 Task: Create List Copyrights in Board IT Support Solutions to Workspace Creative Direction. Create List Employment Law in Board Sales Funnel Optimization to Workspace Creative Direction. Create List Commercial Law in Board Customer Segmentation and Targeting Strategy to Workspace Creative Direction
Action: Mouse moved to (77, 293)
Screenshot: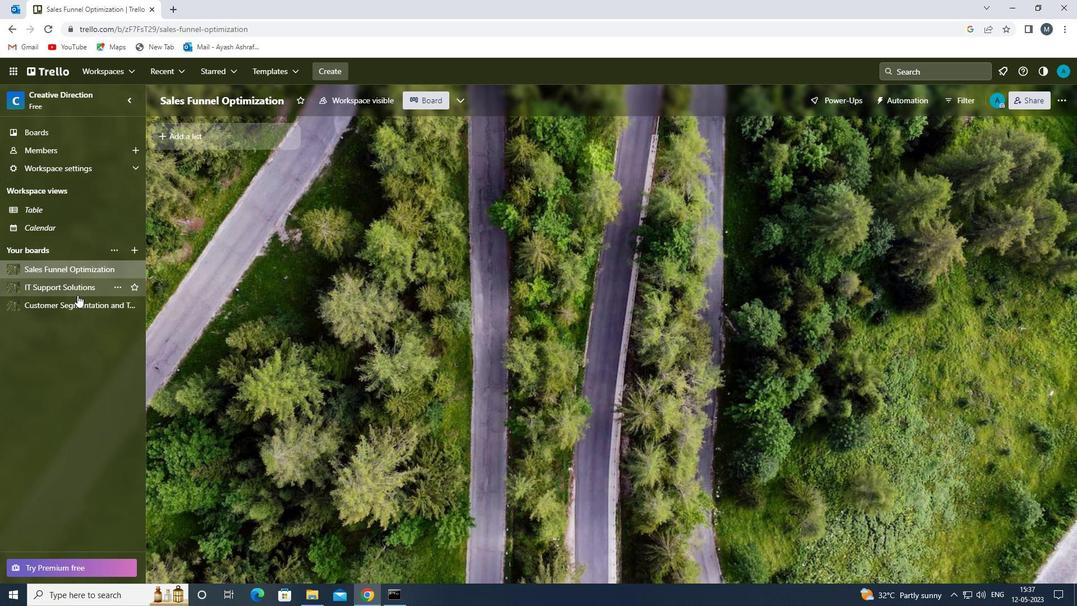 
Action: Mouse pressed left at (77, 293)
Screenshot: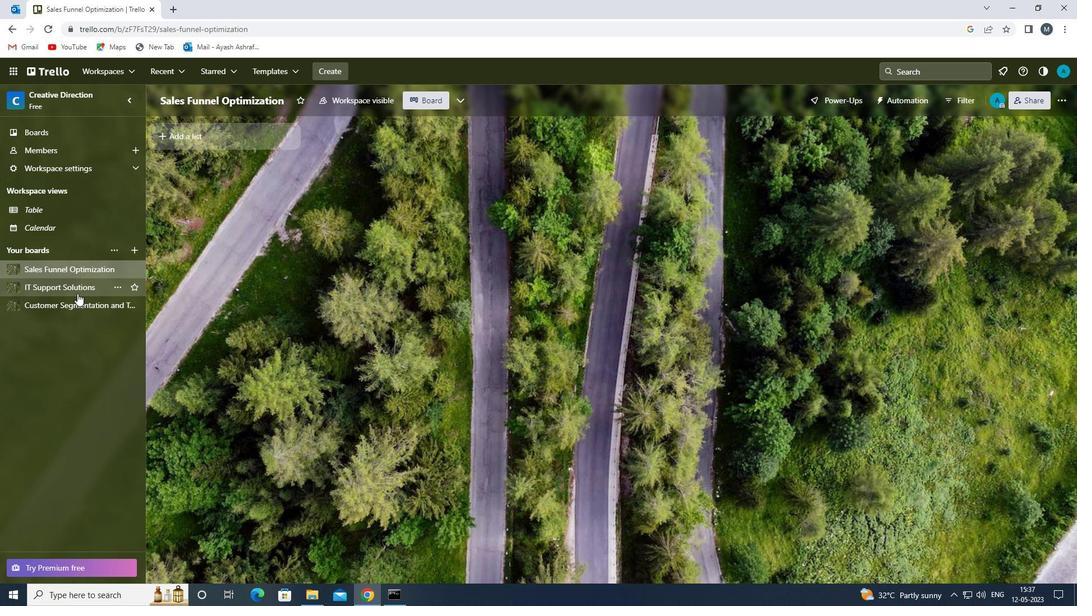 
Action: Mouse moved to (213, 141)
Screenshot: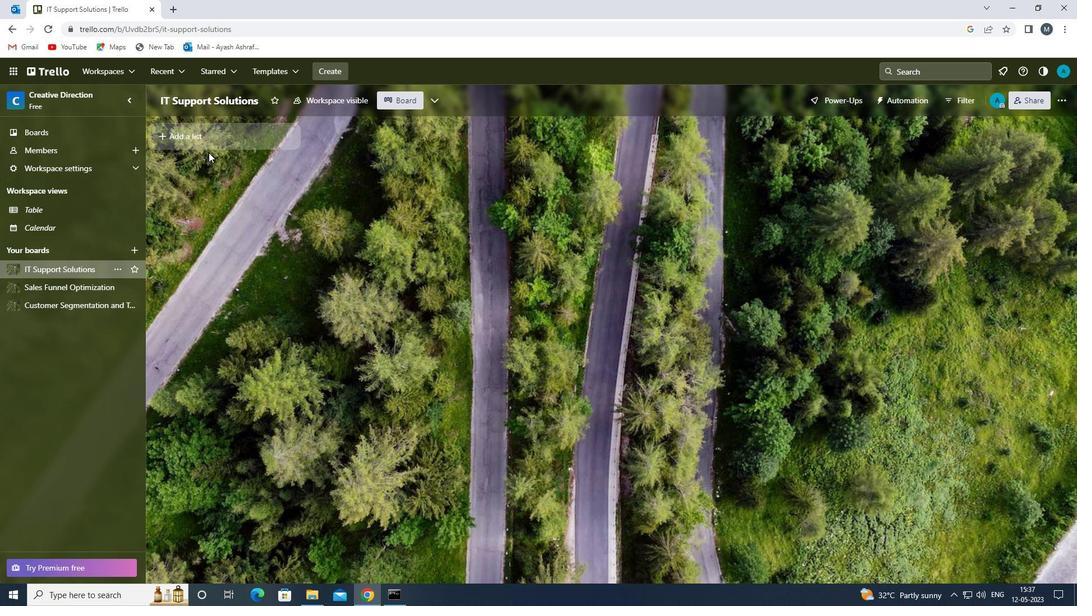 
Action: Mouse pressed left at (213, 141)
Screenshot: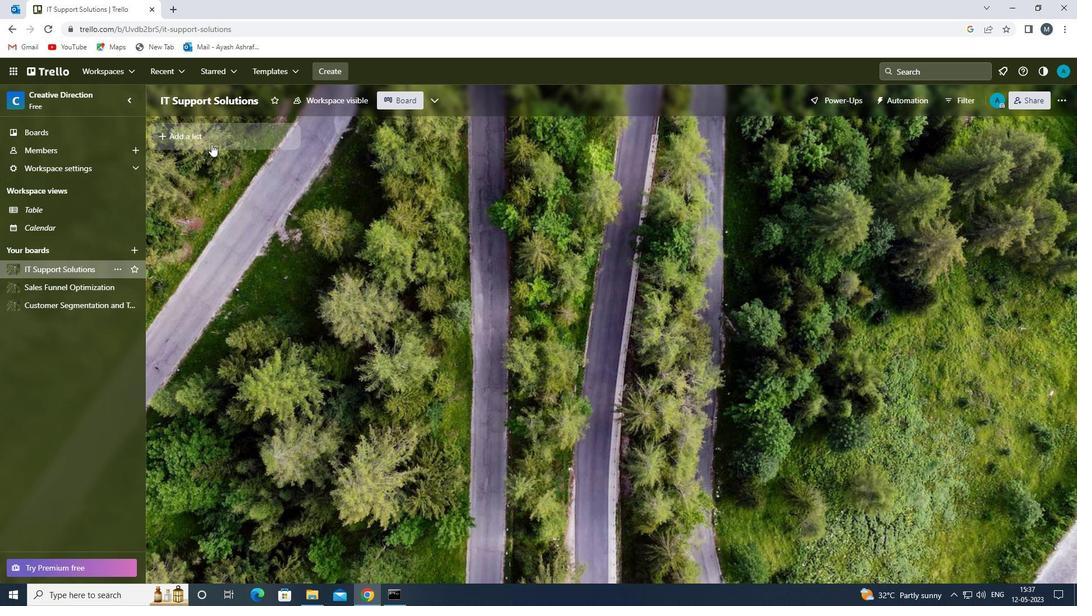 
Action: Mouse moved to (226, 136)
Screenshot: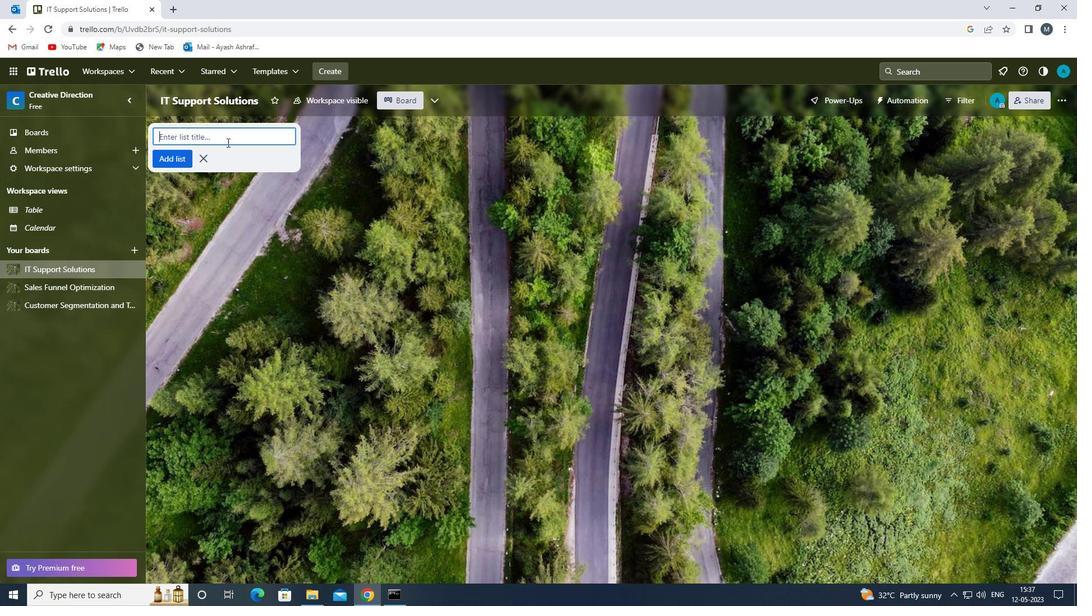 
Action: Mouse pressed left at (226, 136)
Screenshot: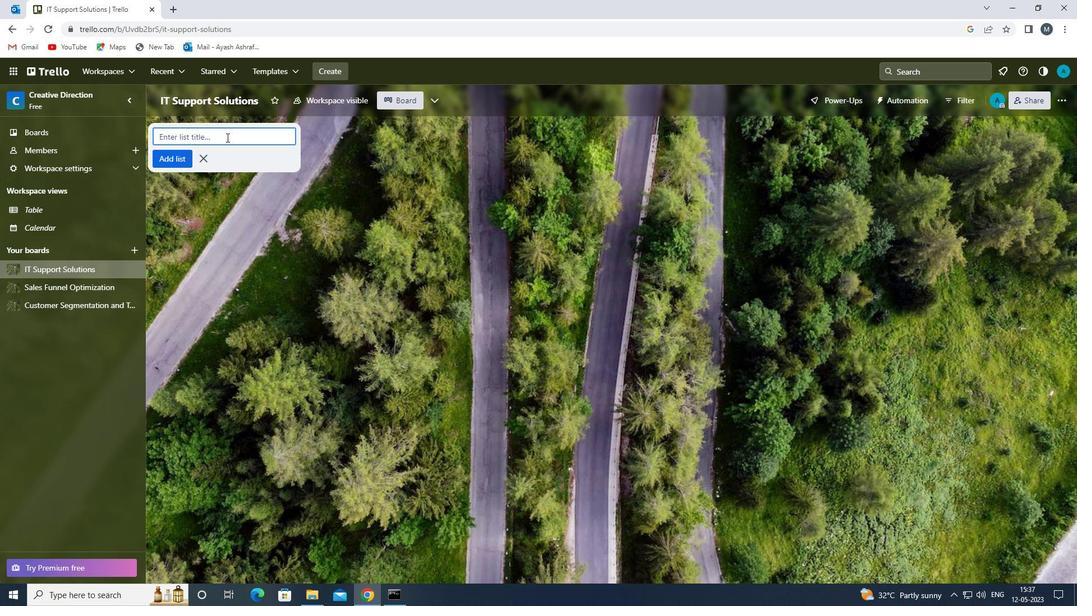 
Action: Key pressed <Key.shift><Key.shift><Key.shift><Key.shift><Key.shift><Key.shift><Key.shift><Key.shift><Key.shift><Key.shift>COPYRIGHTS
Screenshot: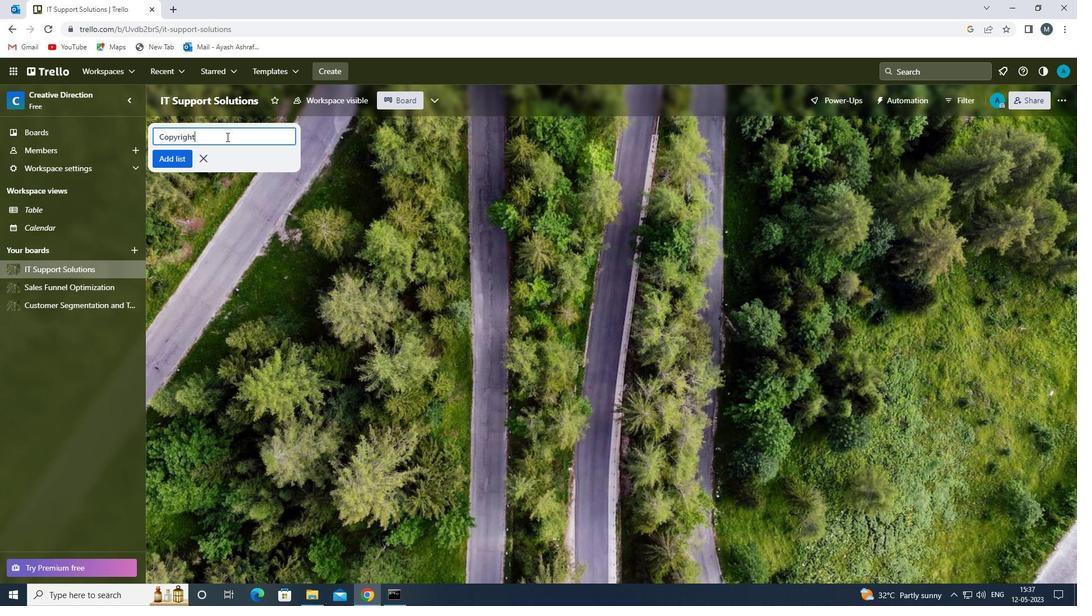 
Action: Mouse moved to (171, 159)
Screenshot: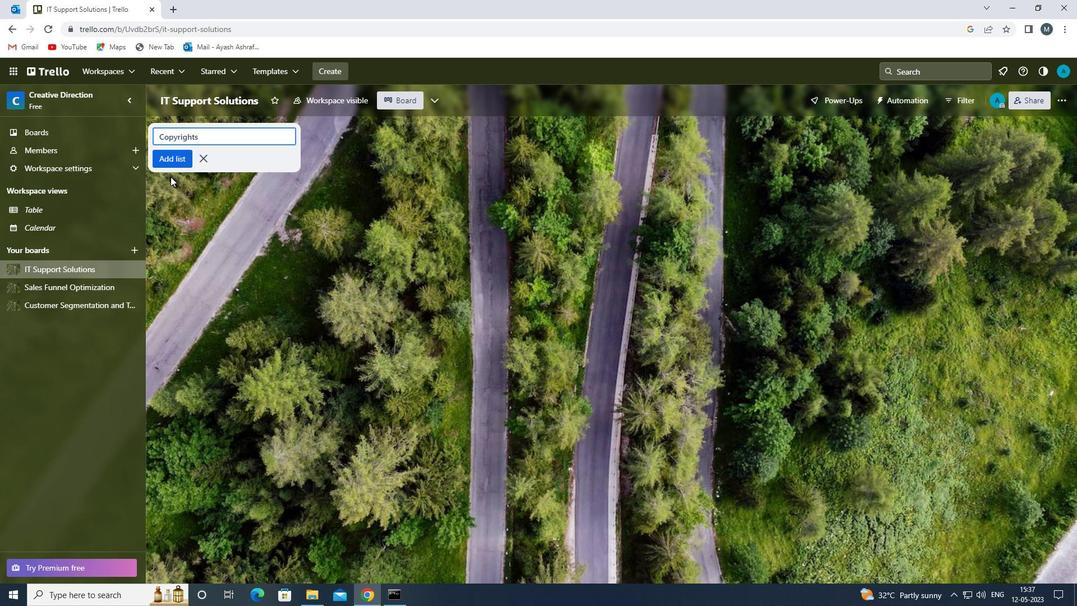 
Action: Mouse pressed left at (171, 159)
Screenshot: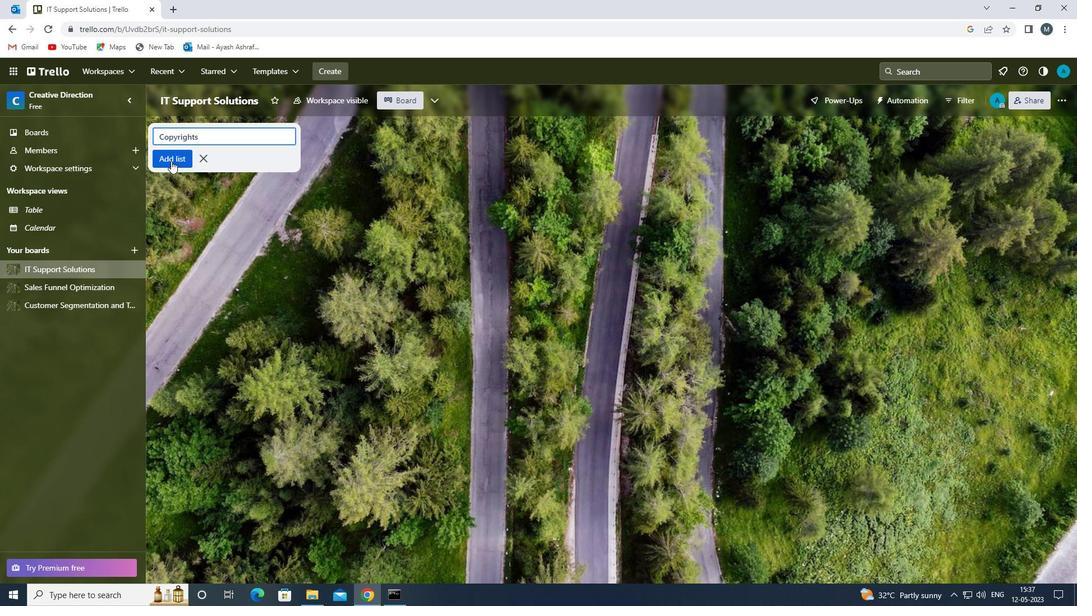 
Action: Mouse moved to (199, 238)
Screenshot: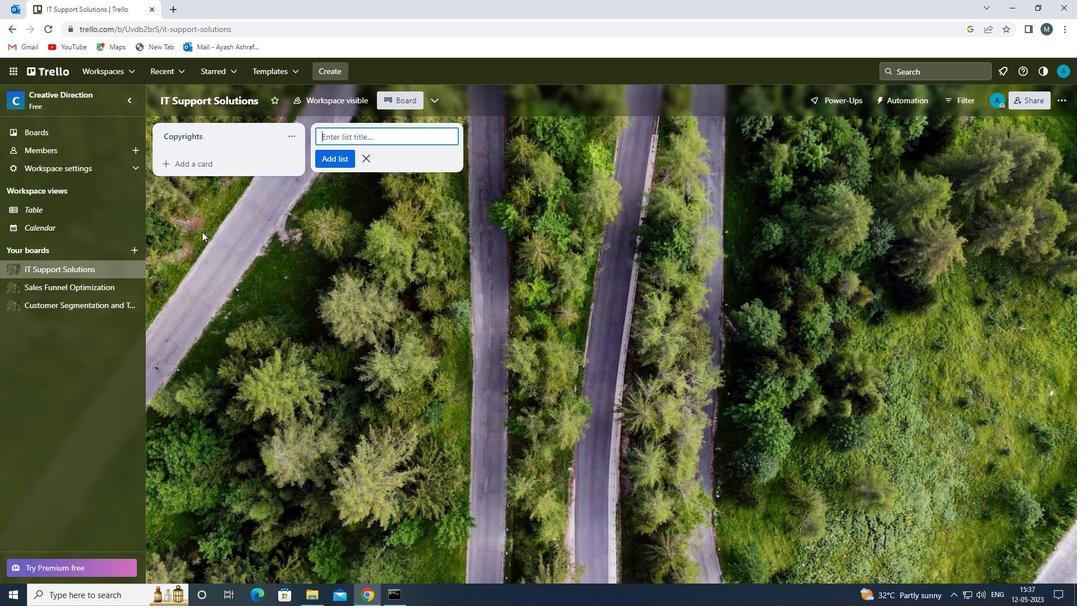 
Action: Mouse pressed left at (199, 238)
Screenshot: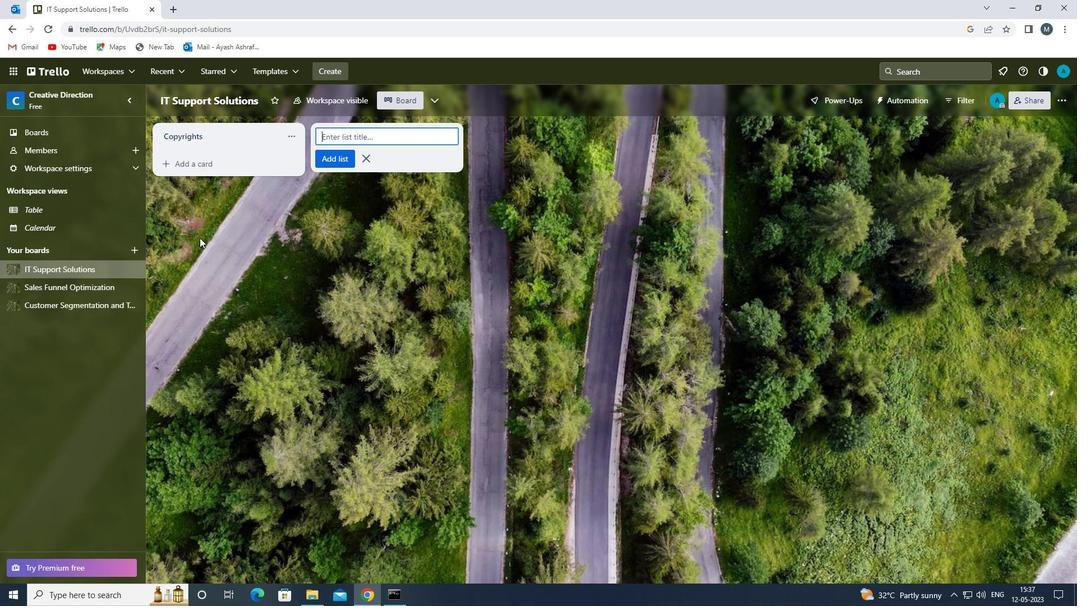 
Action: Mouse moved to (48, 287)
Screenshot: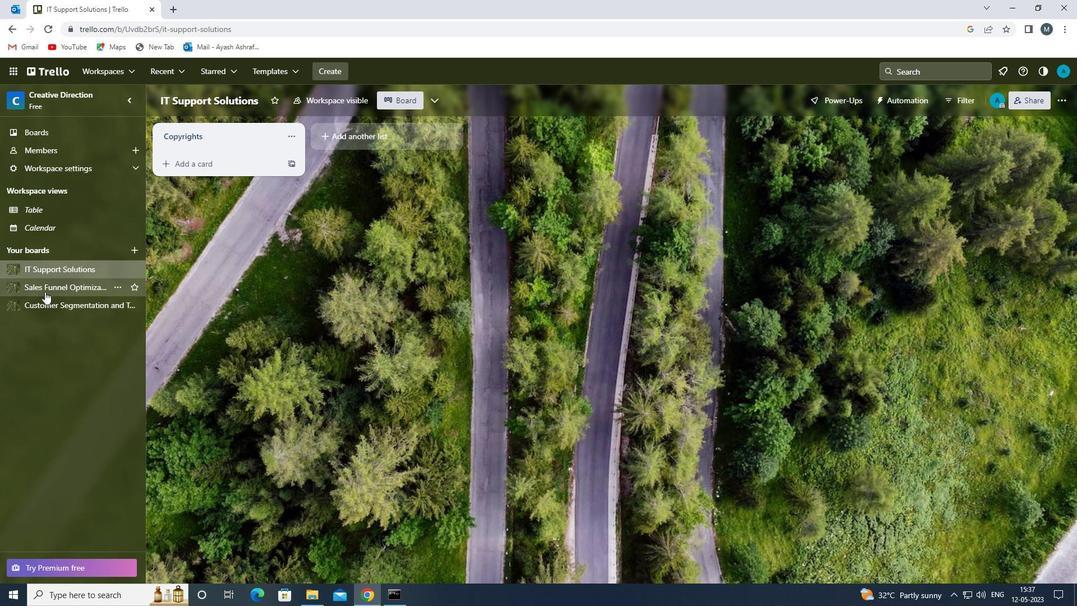 
Action: Mouse pressed left at (48, 287)
Screenshot: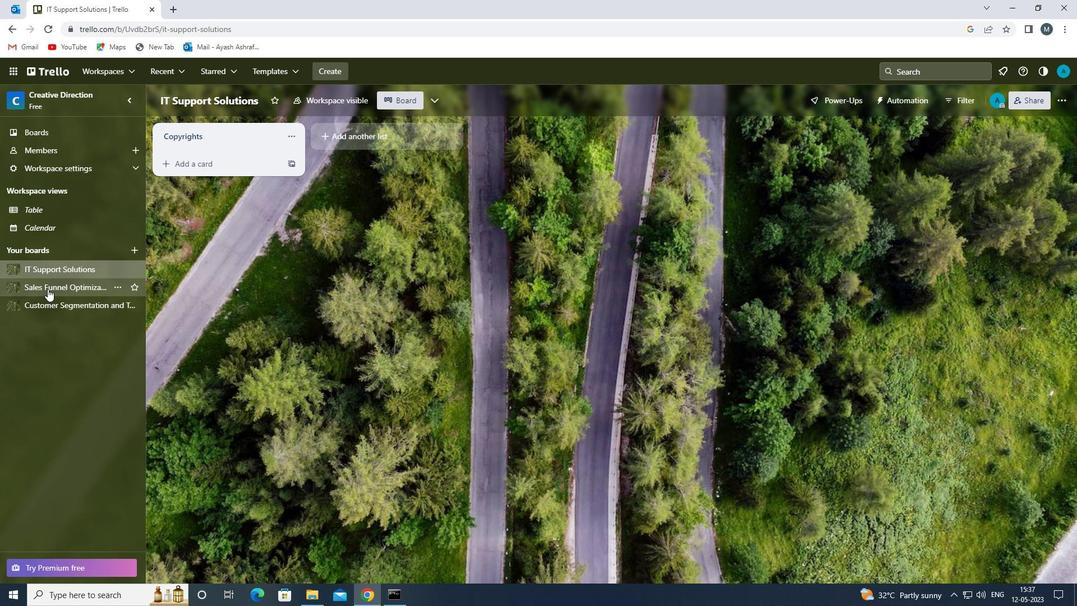 
Action: Mouse moved to (201, 137)
Screenshot: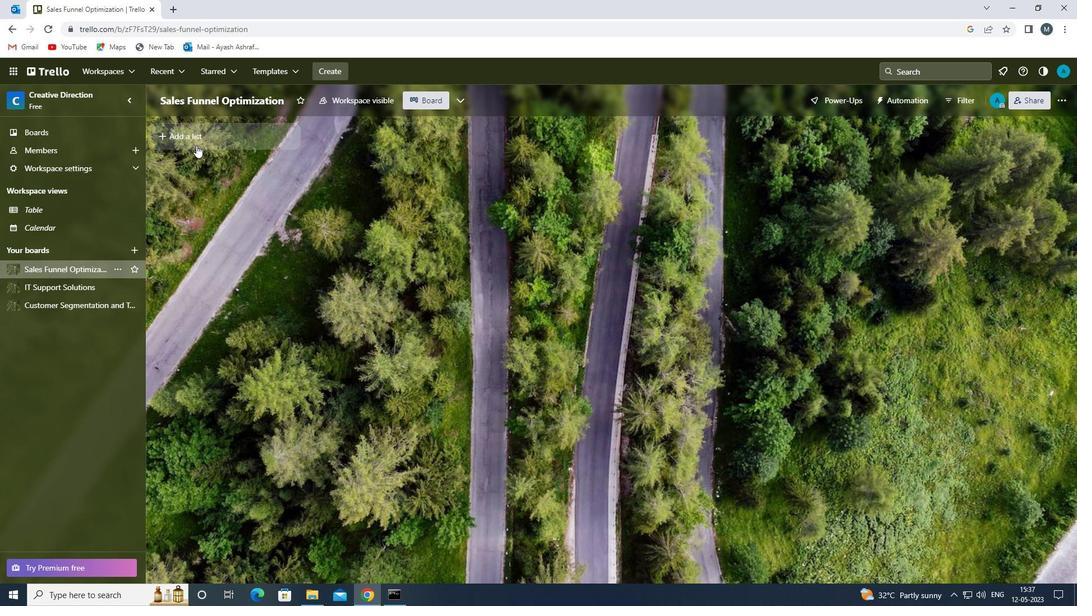 
Action: Mouse pressed left at (201, 137)
Screenshot: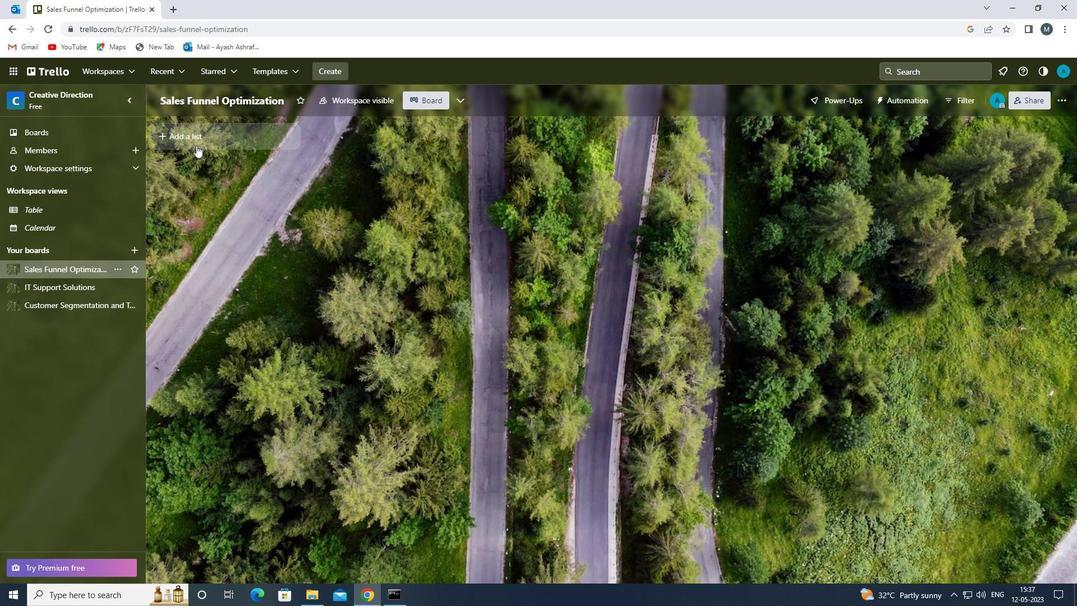 
Action: Mouse moved to (208, 136)
Screenshot: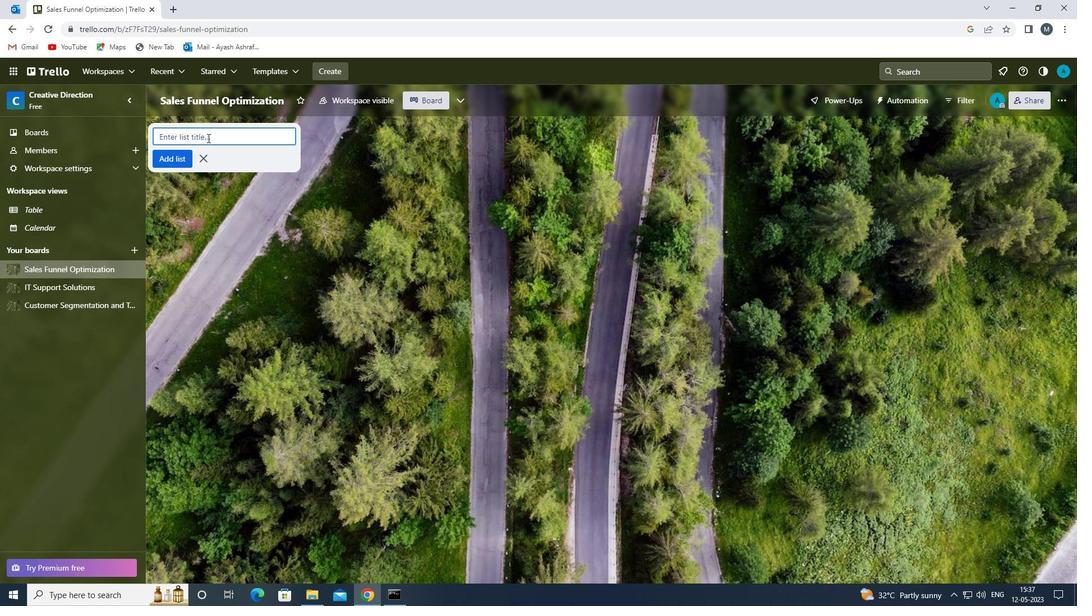 
Action: Mouse pressed left at (208, 136)
Screenshot: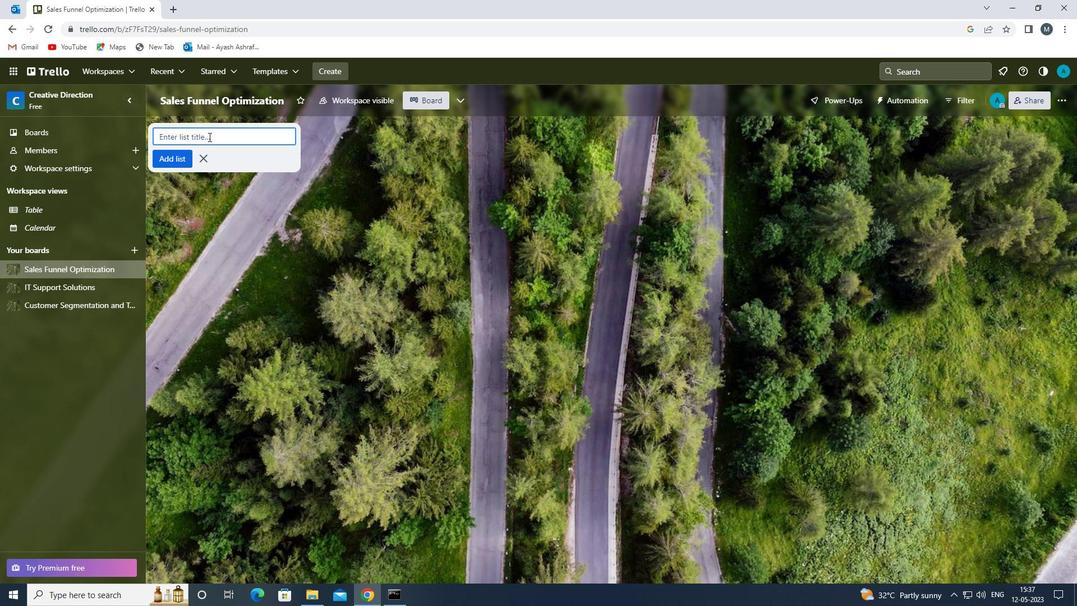 
Action: Key pressed <Key.shift><Key.shift><Key.shift><Key.shift><Key.shift><Key.shift>EMPLOYMENT<Key.space><Key.shift>LAW
Screenshot: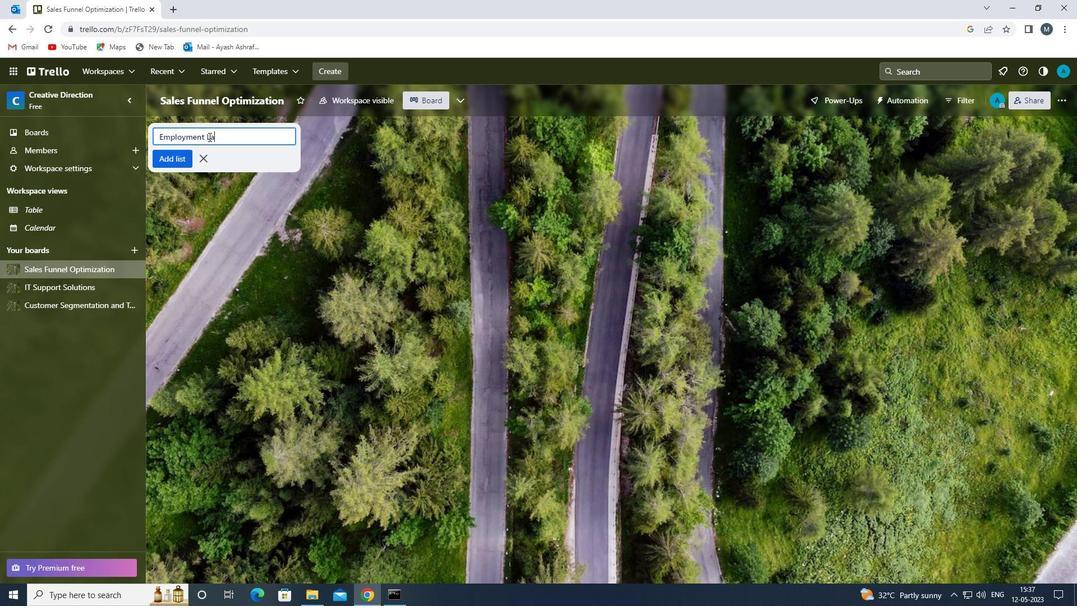 
Action: Mouse moved to (171, 158)
Screenshot: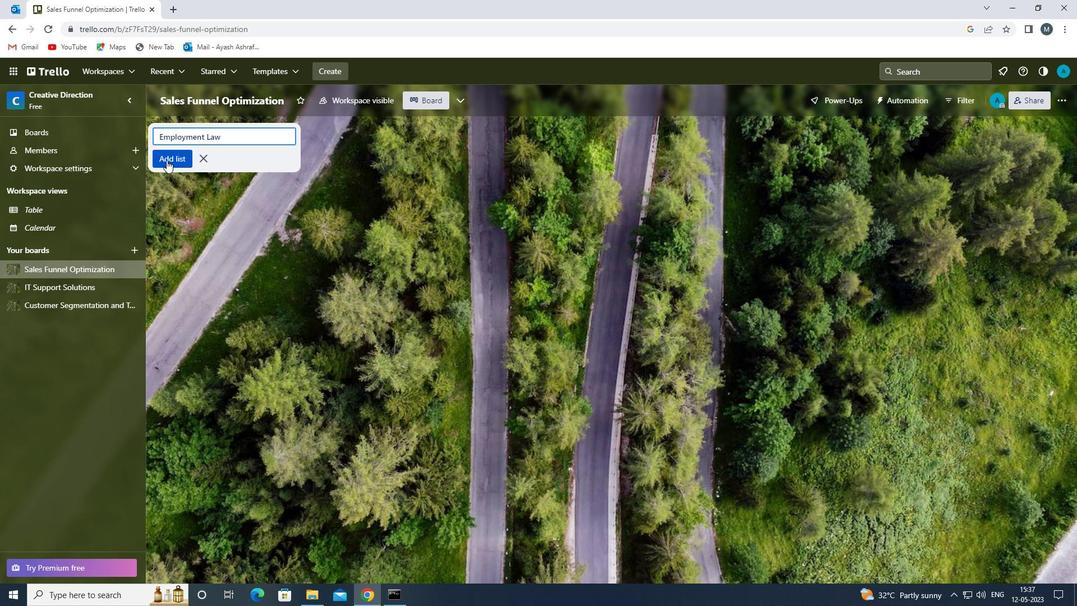 
Action: Mouse pressed left at (171, 158)
Screenshot: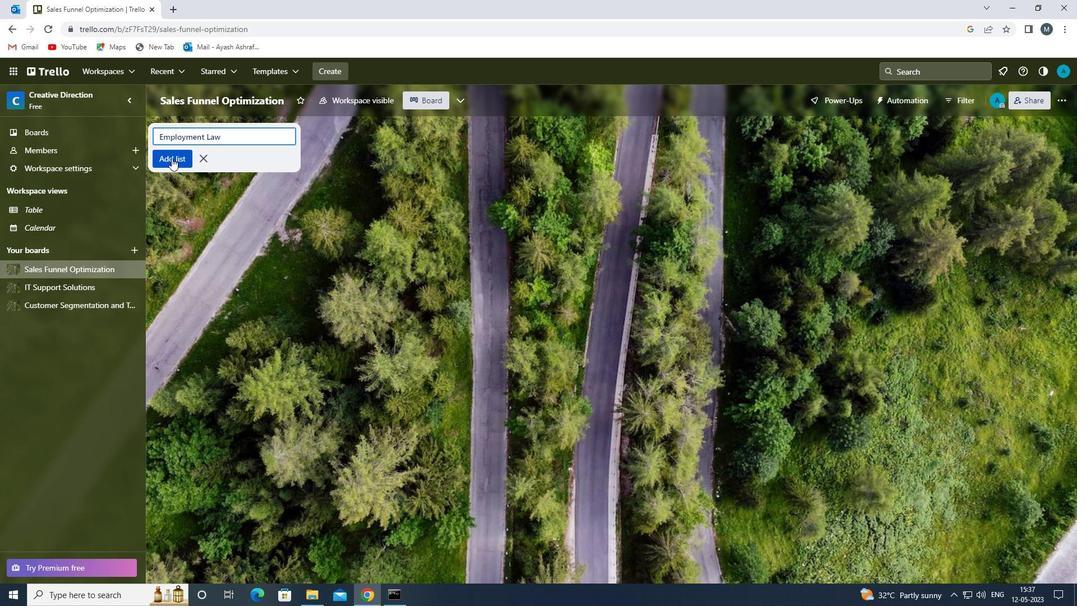 
Action: Mouse moved to (206, 252)
Screenshot: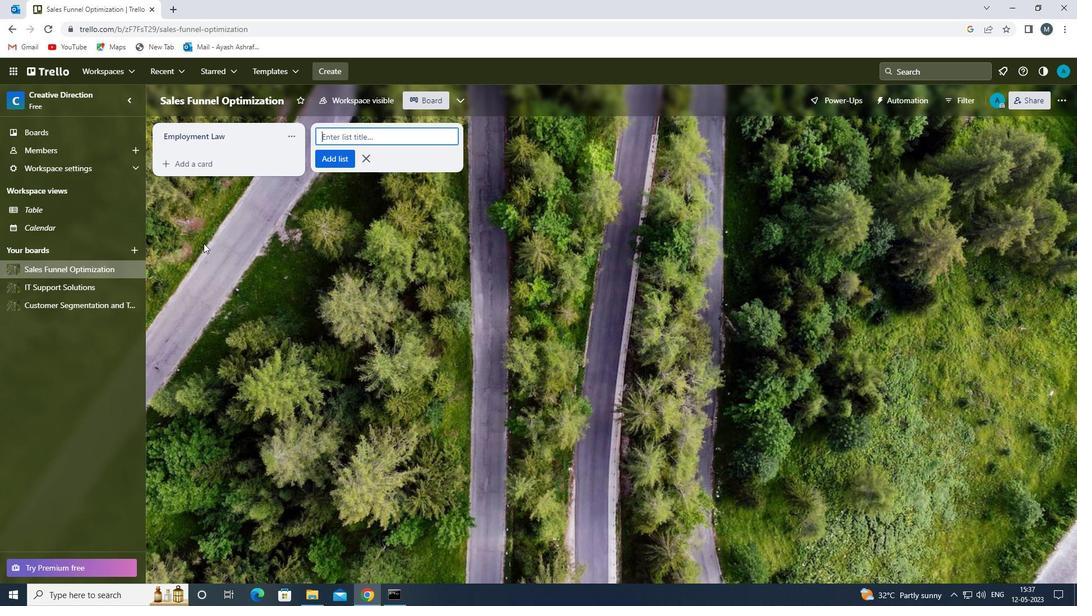 
Action: Mouse pressed left at (206, 252)
Screenshot: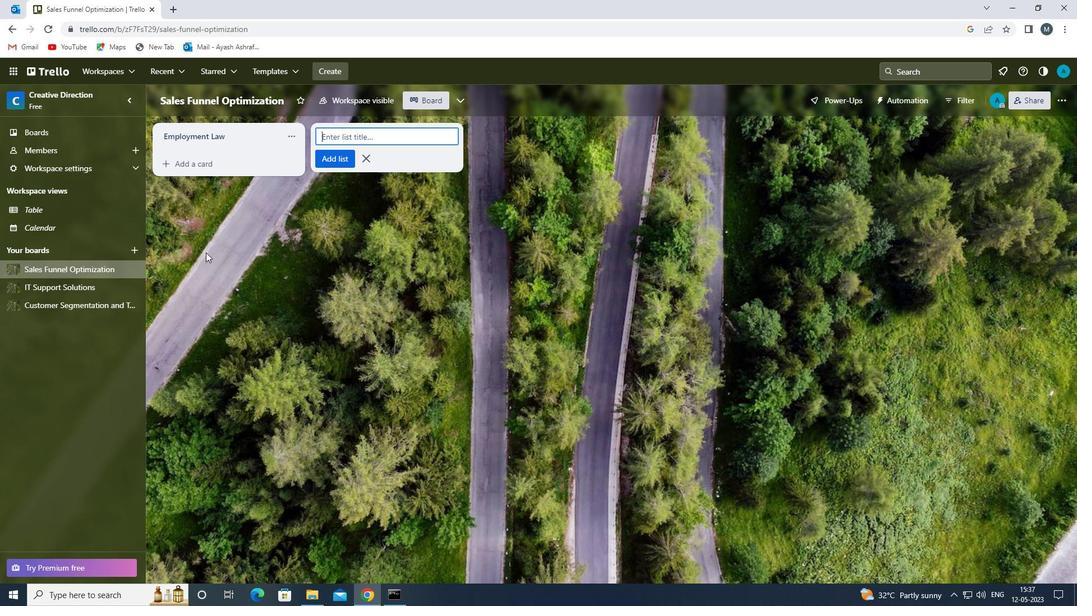 
Action: Mouse moved to (85, 306)
Screenshot: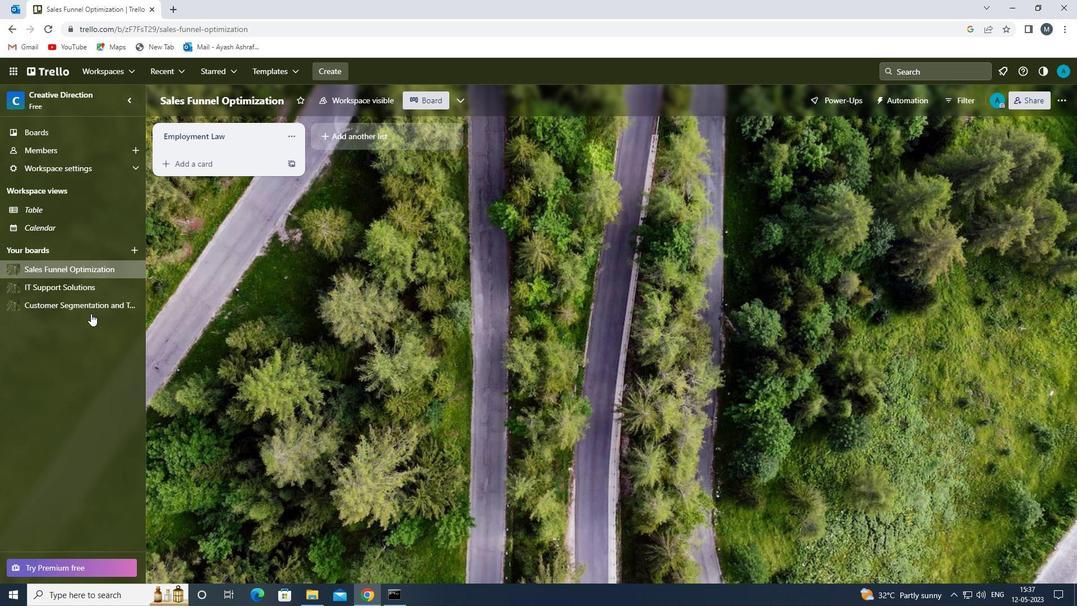 
Action: Mouse pressed left at (85, 306)
Screenshot: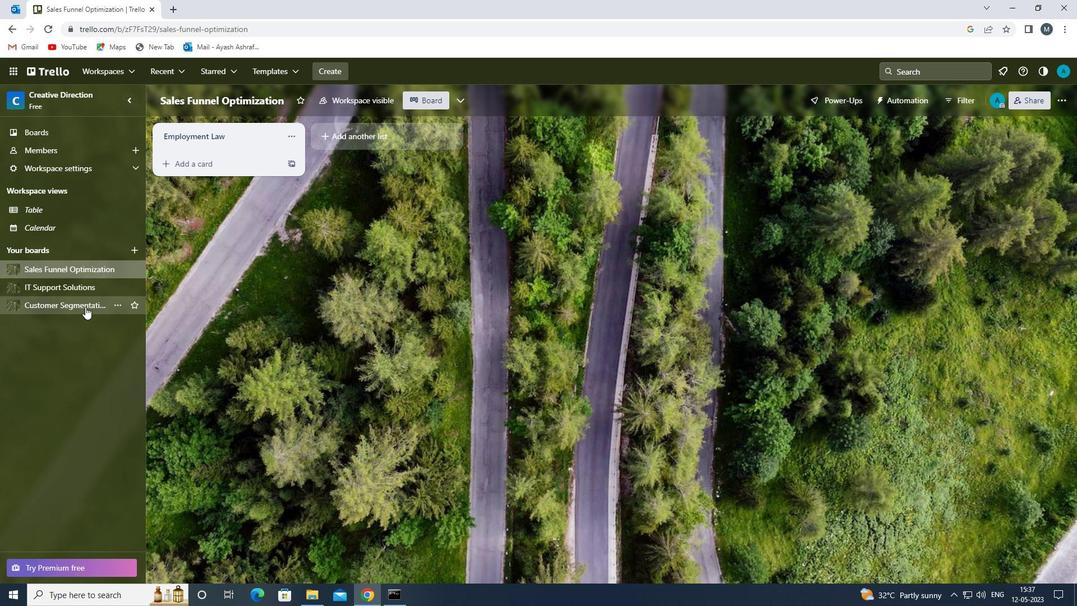 
Action: Mouse moved to (239, 138)
Screenshot: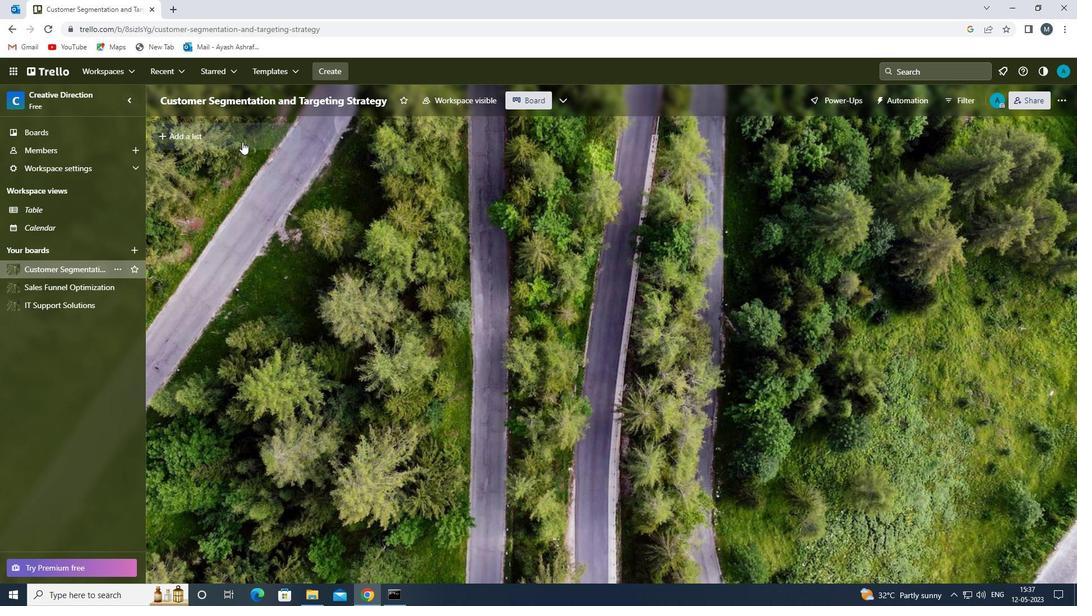 
Action: Mouse pressed left at (239, 138)
Screenshot: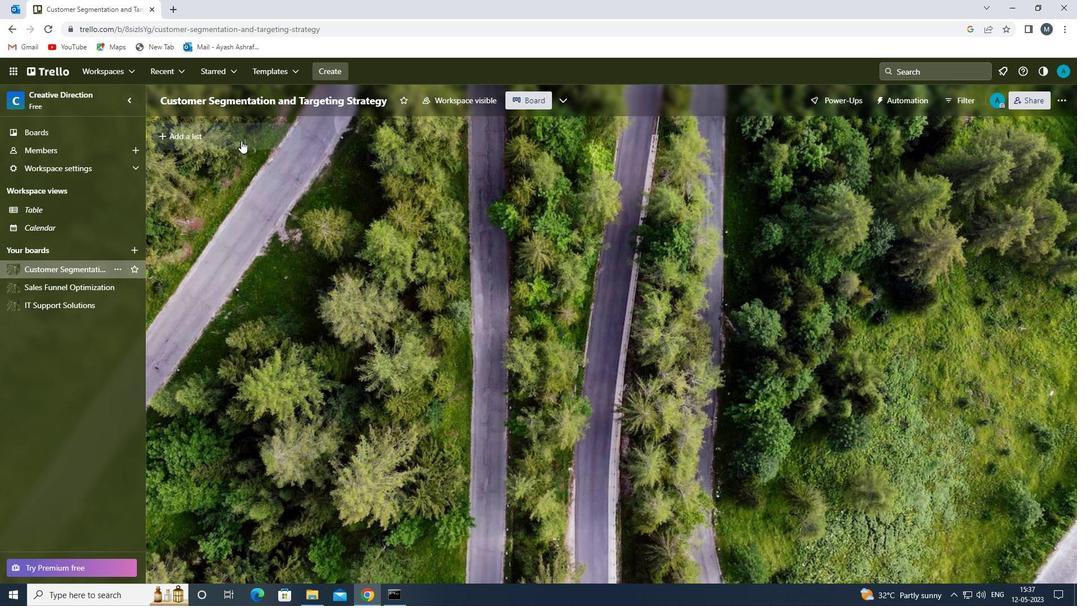 
Action: Mouse moved to (214, 139)
Screenshot: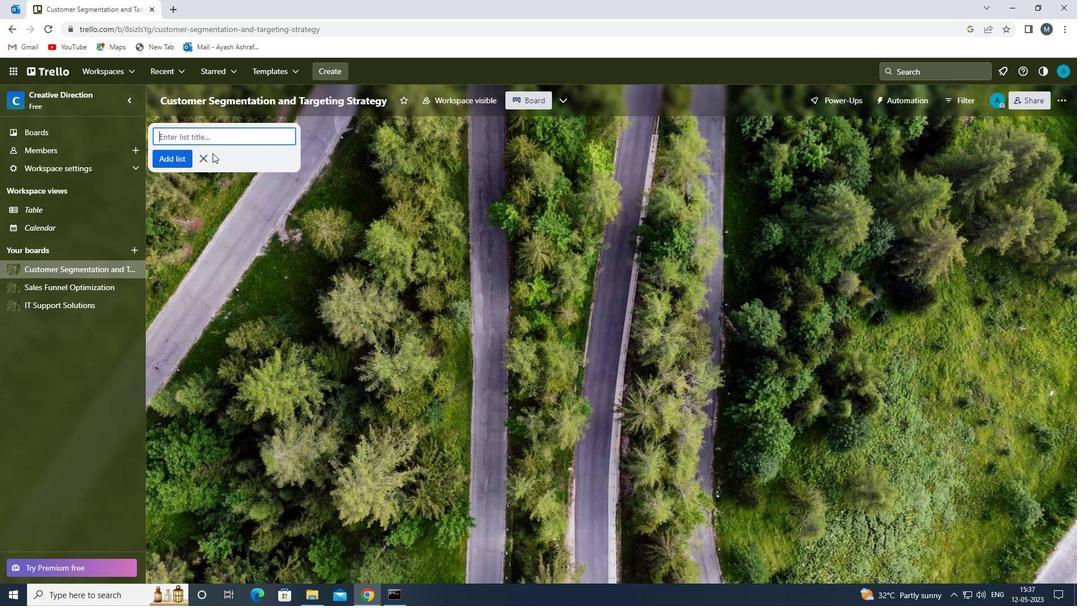 
Action: Mouse pressed left at (214, 139)
Screenshot: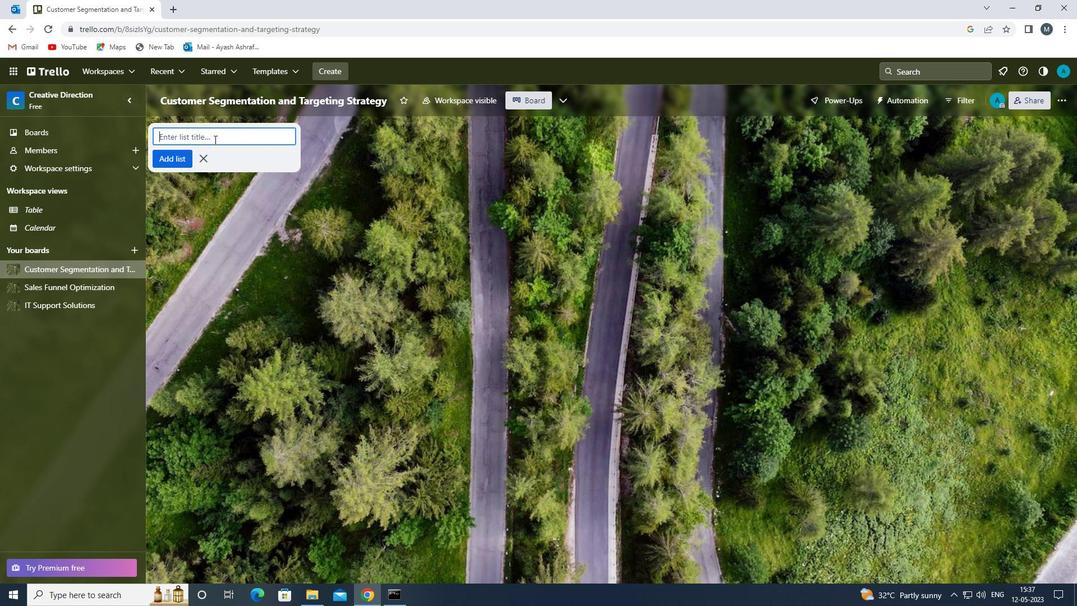 
Action: Key pressed <Key.shift>COMMERCIAL<Key.space><Key.shift>LAW
Screenshot: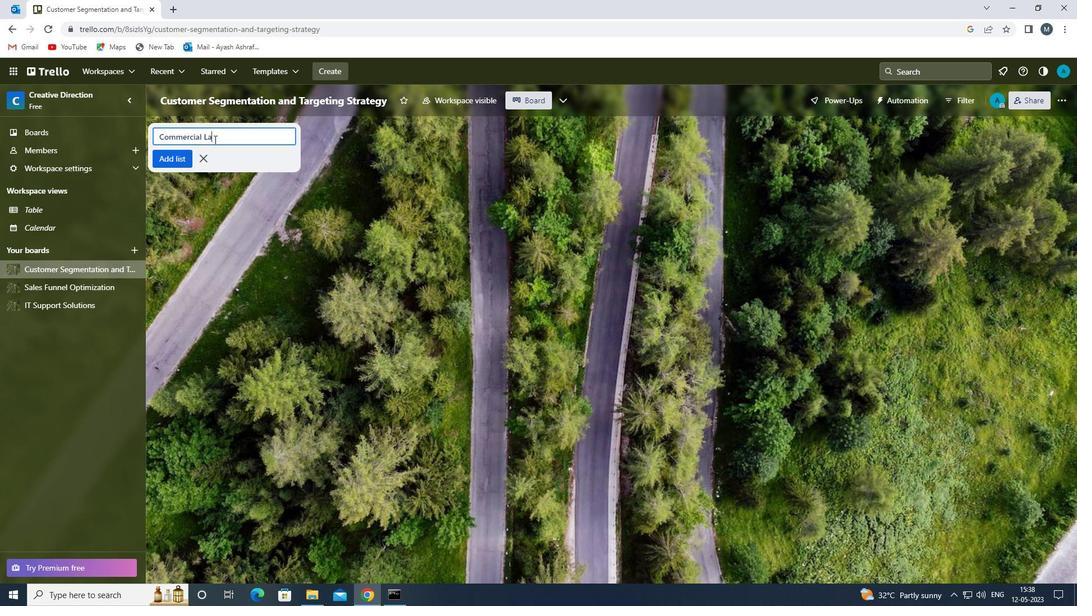 
Action: Mouse moved to (178, 162)
Screenshot: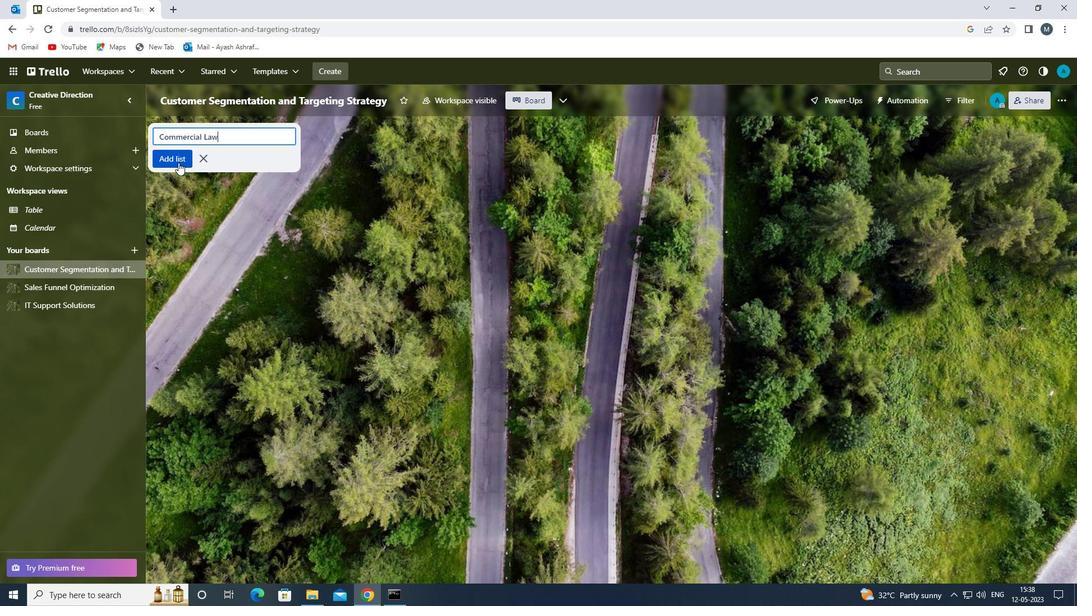
Action: Mouse pressed left at (178, 162)
Screenshot: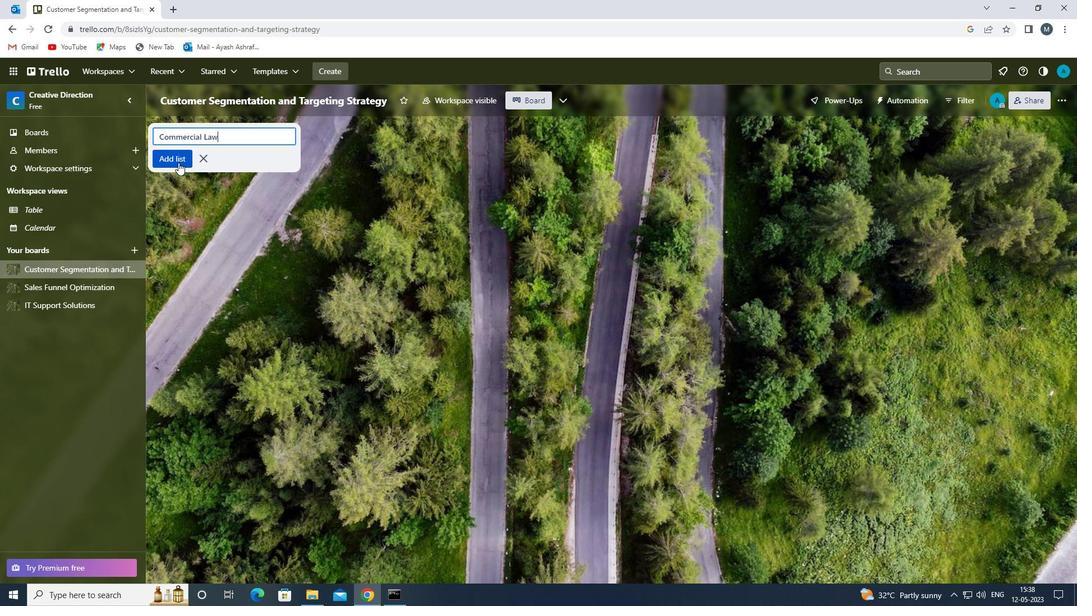 
Action: Mouse moved to (234, 276)
Screenshot: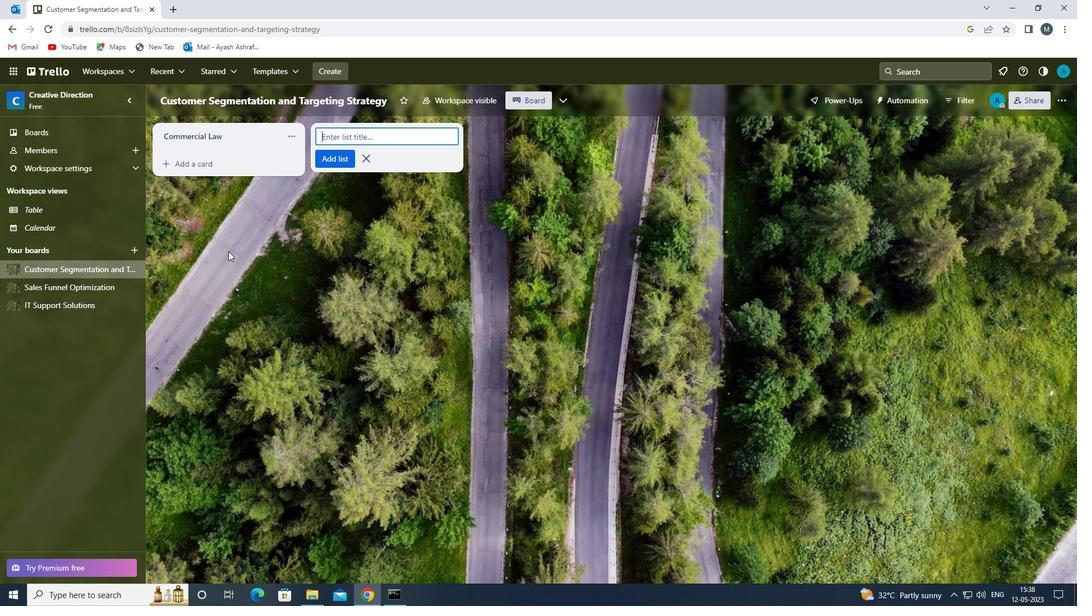 
Action: Mouse pressed left at (234, 276)
Screenshot: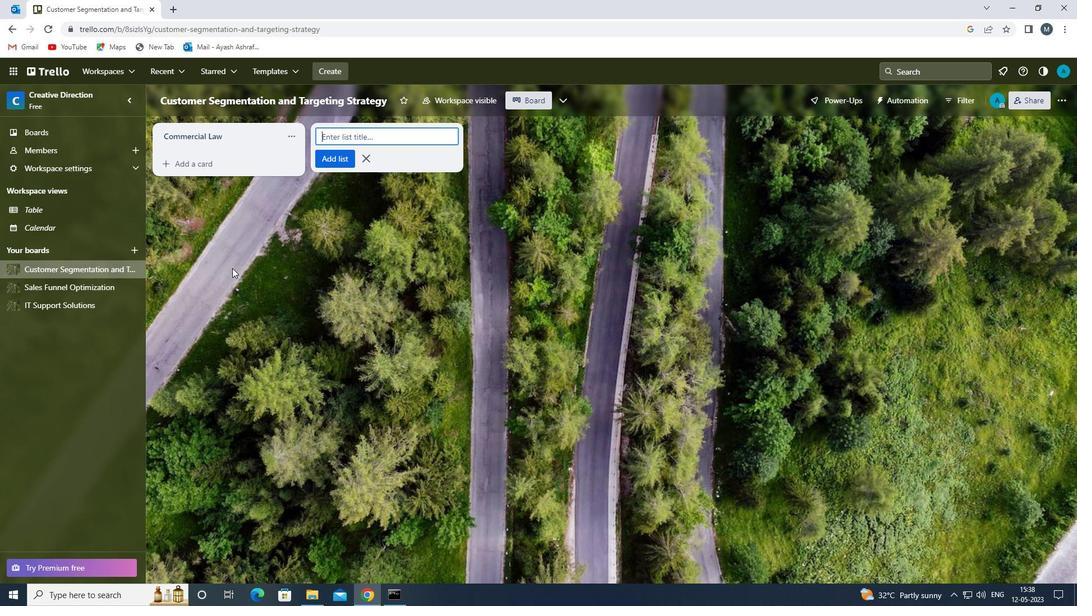 
Action: Mouse moved to (235, 275)
Screenshot: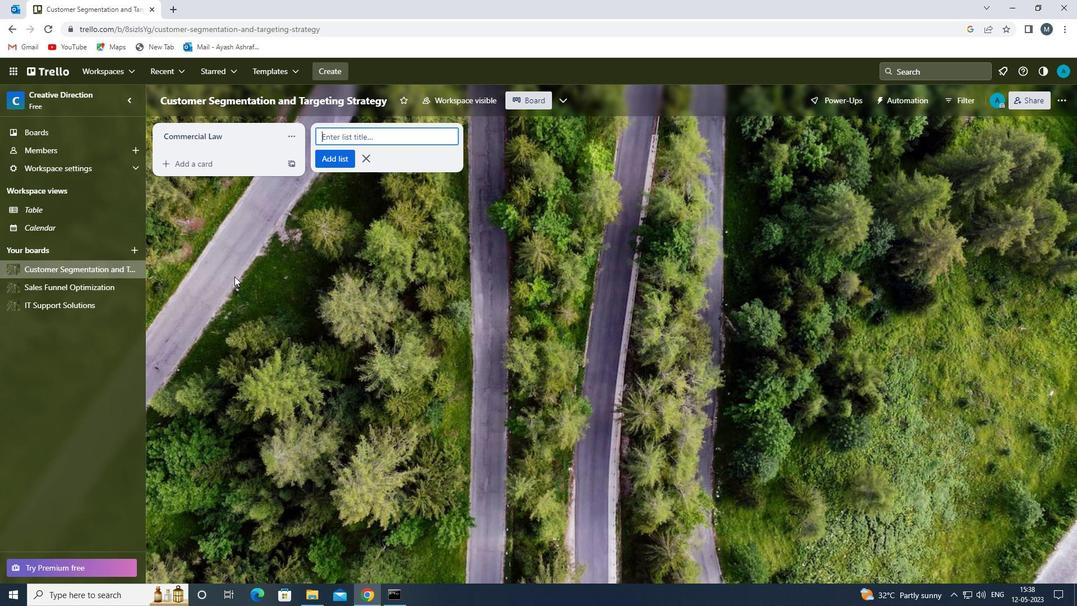 
